 Task: In the  document boostproductivity.doc ,insert the clipart between heading and points ' search for people ' and adjust the shape height to  '3..4''
Action: Mouse moved to (316, 155)
Screenshot: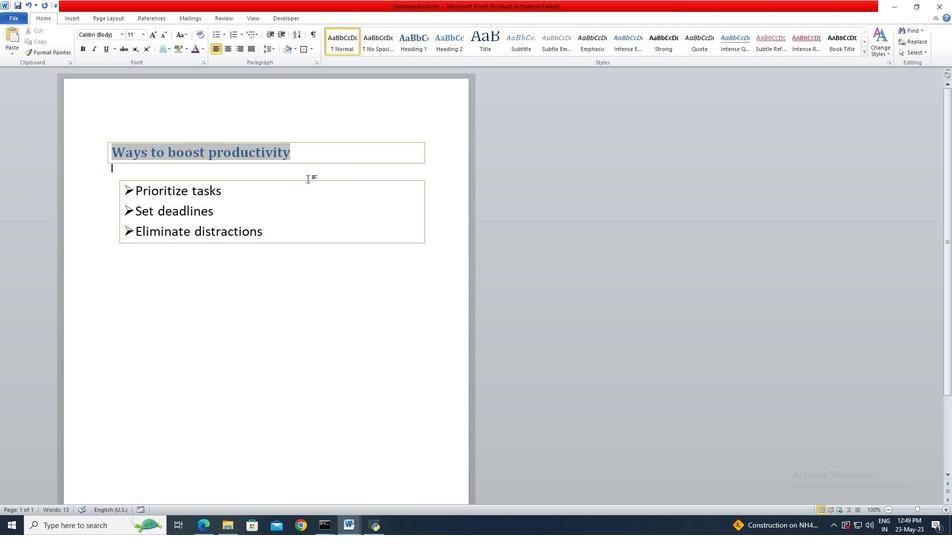 
Action: Mouse pressed left at (316, 155)
Screenshot: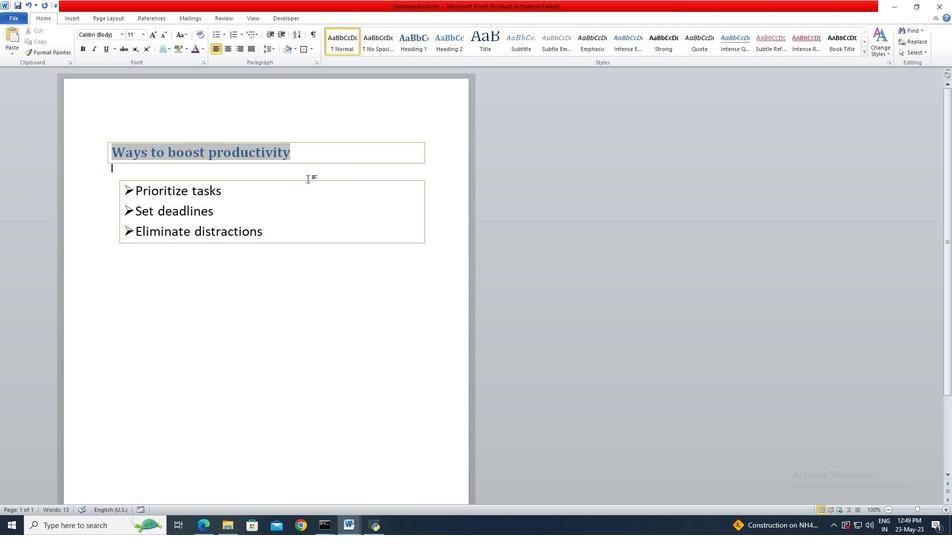 
Action: Key pressed <Key.left><Key.enter>
Screenshot: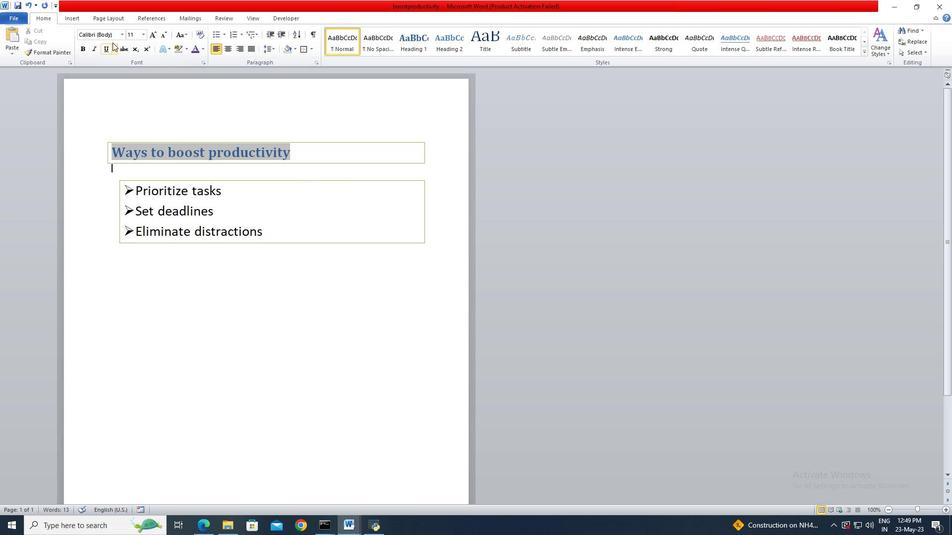 
Action: Mouse pressed left at (316, 155)
Screenshot: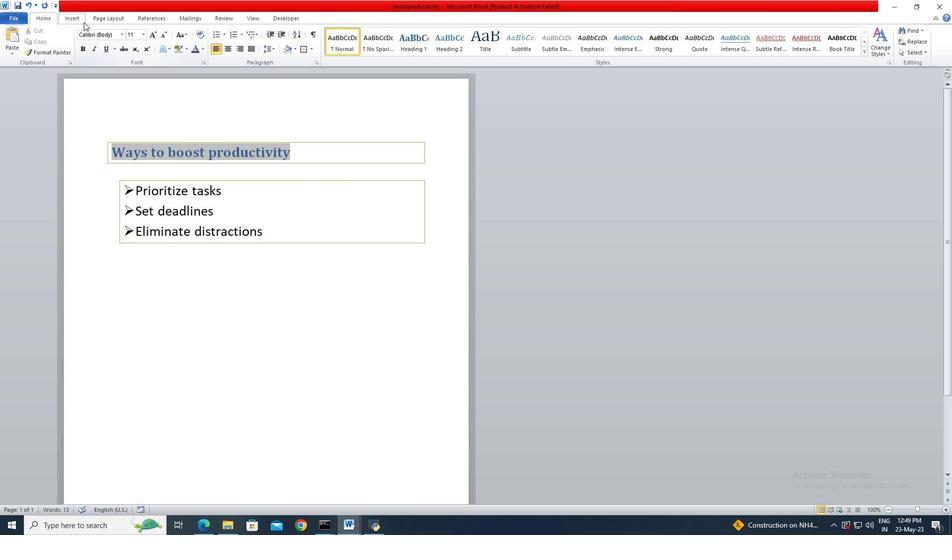 
Action: Key pressed <Key.right>
Screenshot: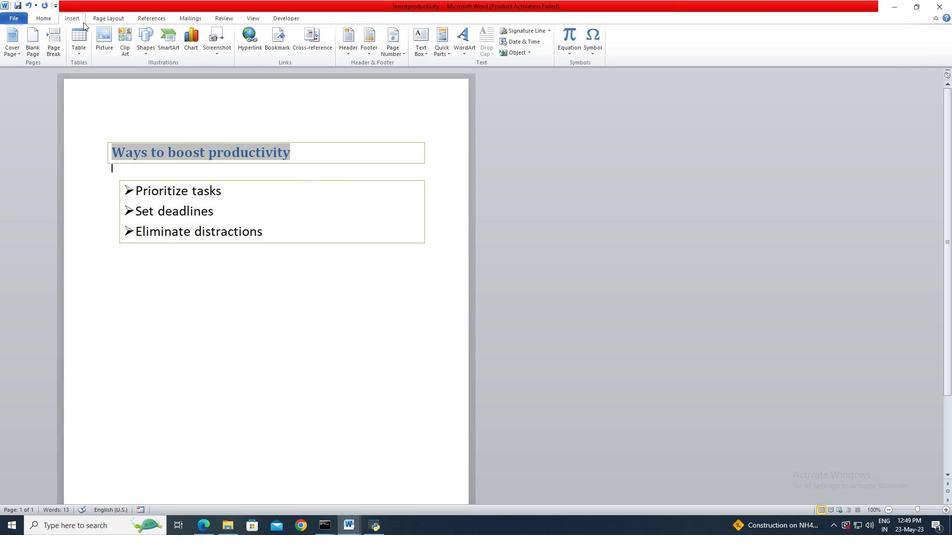 
Action: Mouse pressed left at (316, 155)
Screenshot: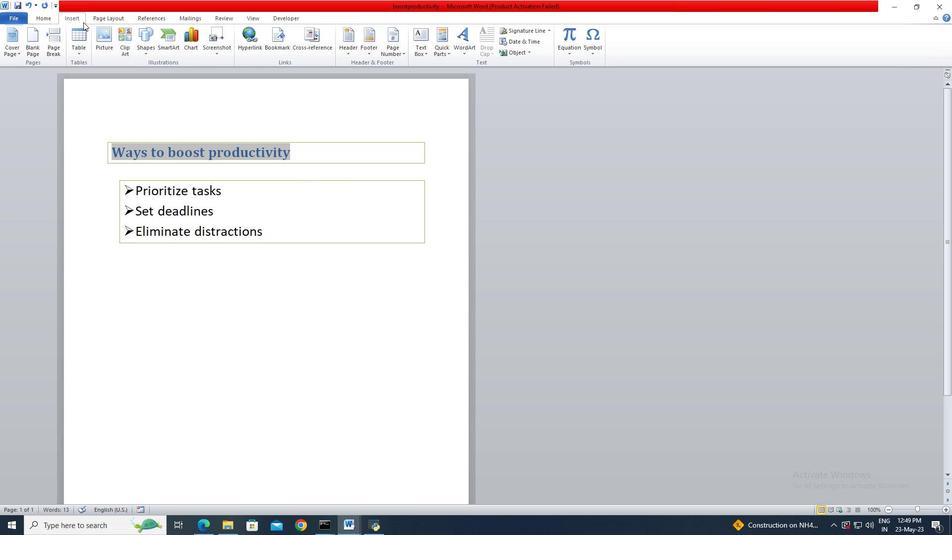 
Action: Mouse moved to (296, 155)
Screenshot: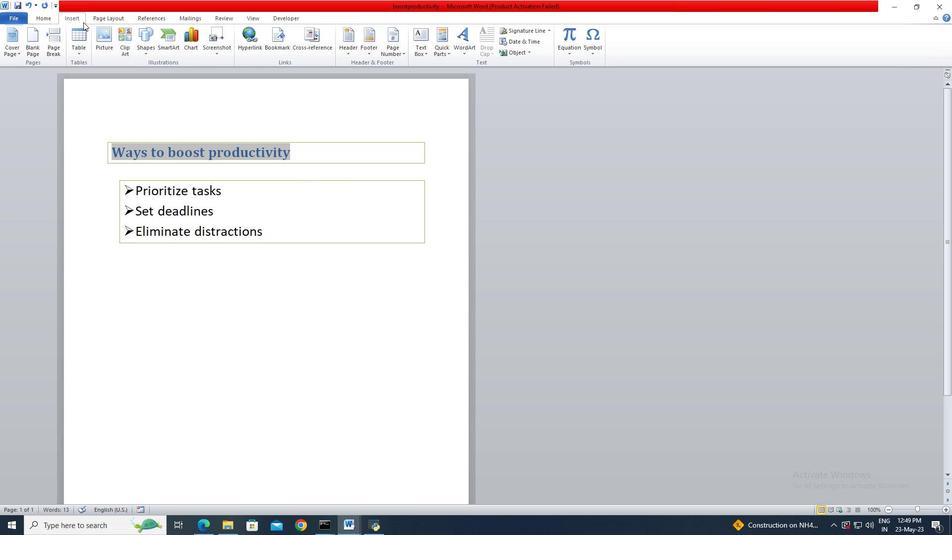 
Action: Mouse pressed left at (296, 155)
Screenshot: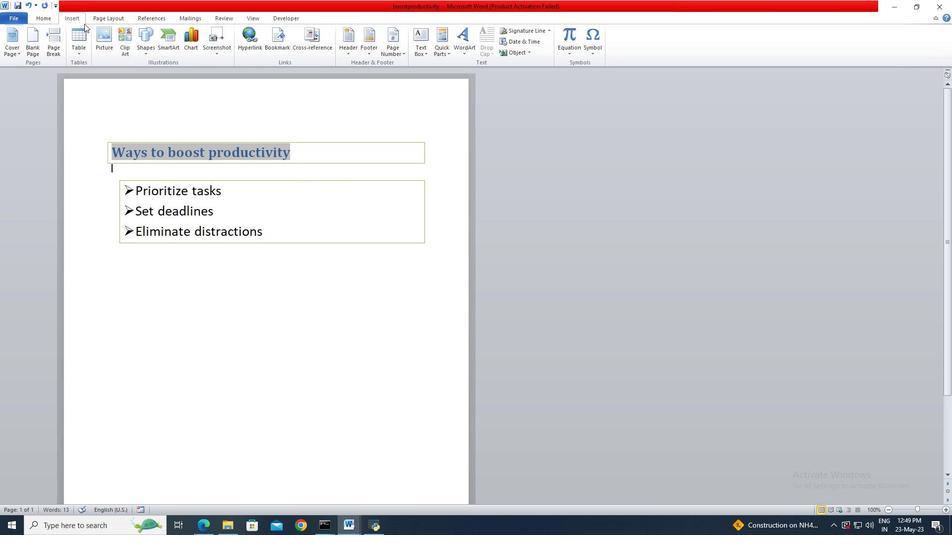 
Action: Mouse moved to (292, 152)
Screenshot: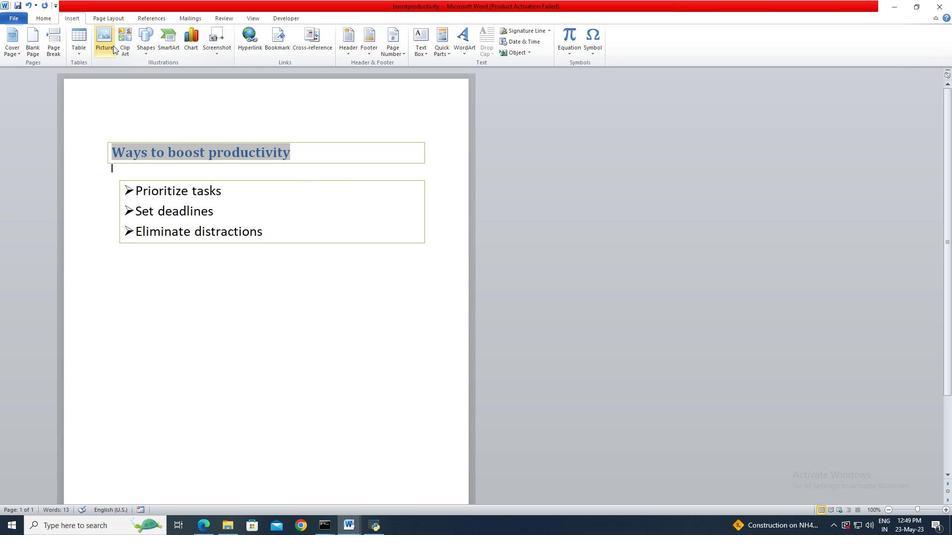 
Action: Mouse pressed left at (292, 152)
Screenshot: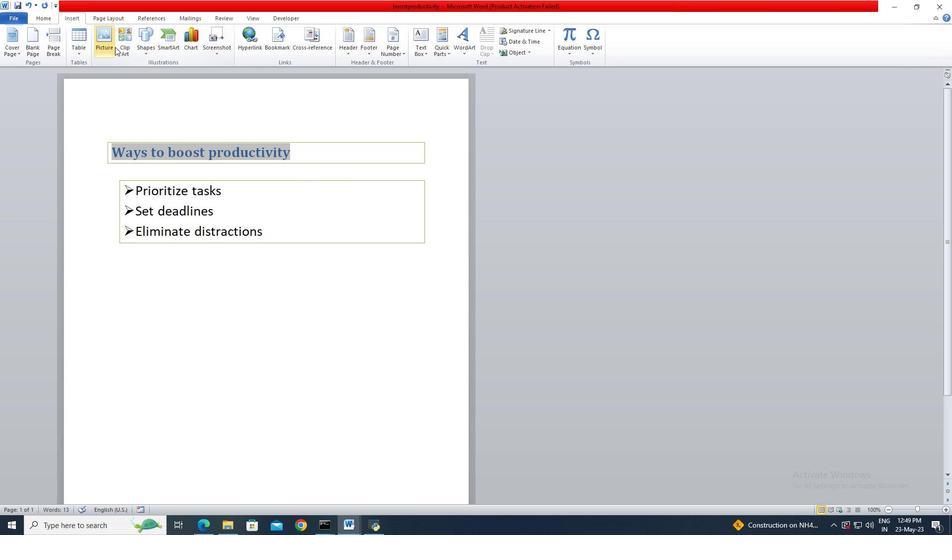 
Action: Mouse moved to (295, 153)
Screenshot: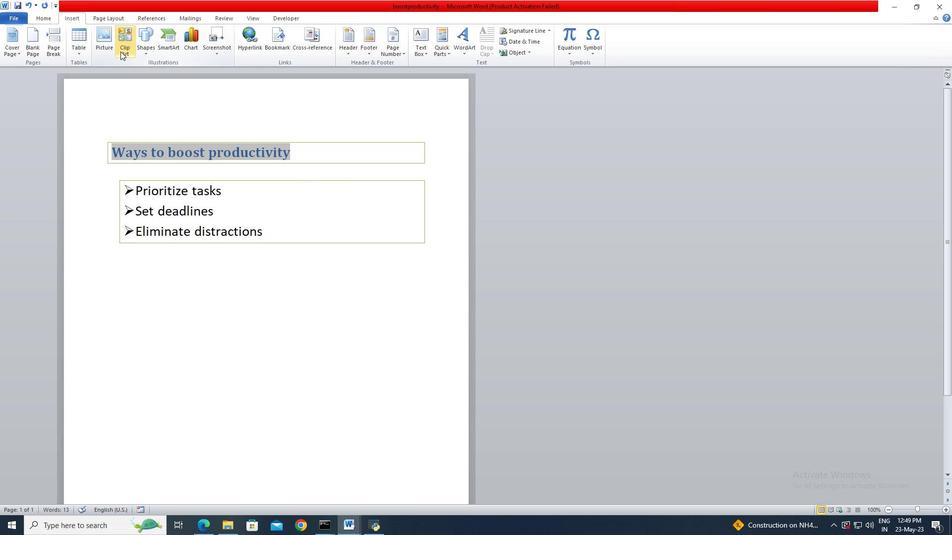 
Action: Key pressed <Key.enter>
Screenshot: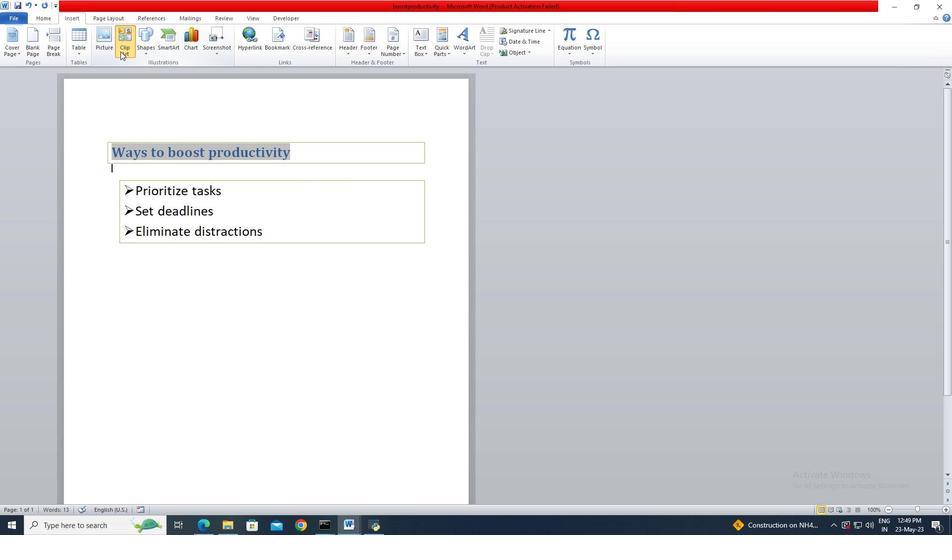 
Action: Mouse moved to (302, 158)
Screenshot: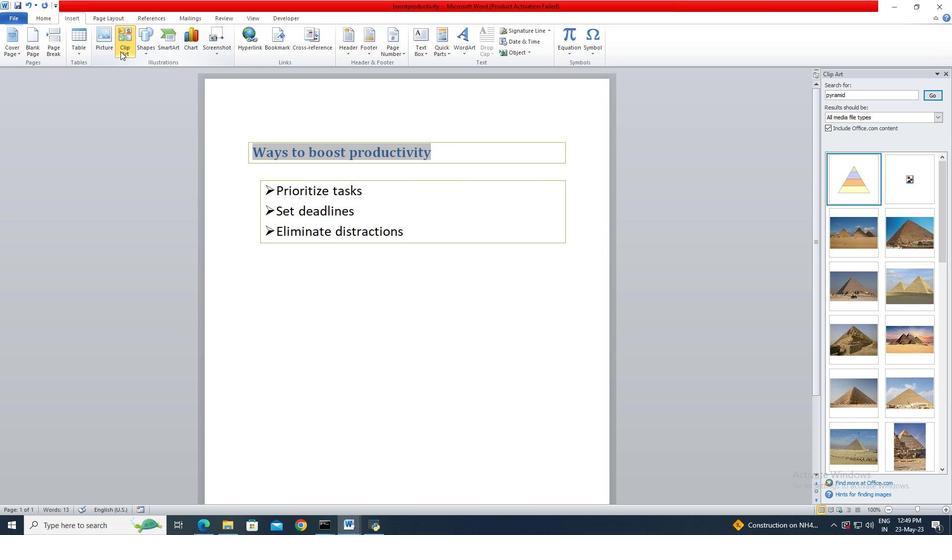 
Action: Mouse pressed left at (302, 158)
Screenshot: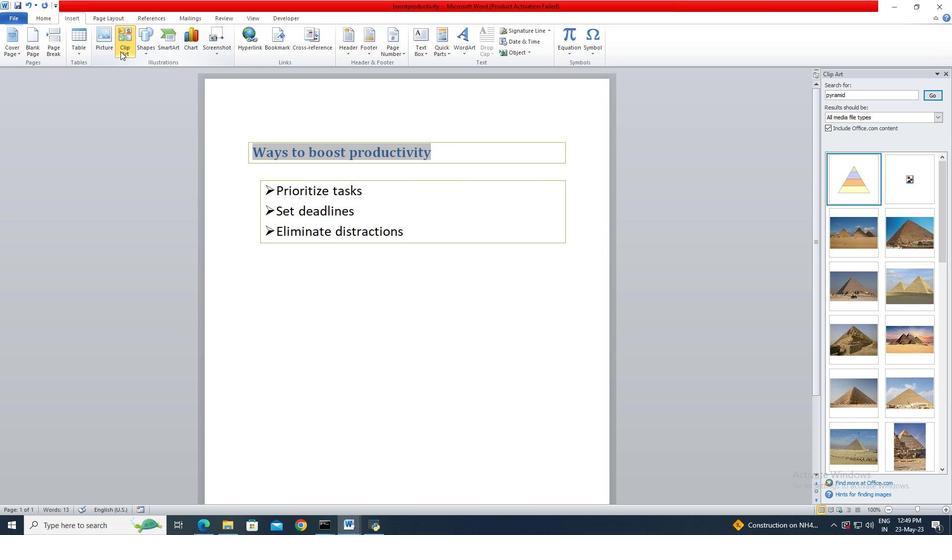 
Action: Mouse moved to (304, 157)
Screenshot: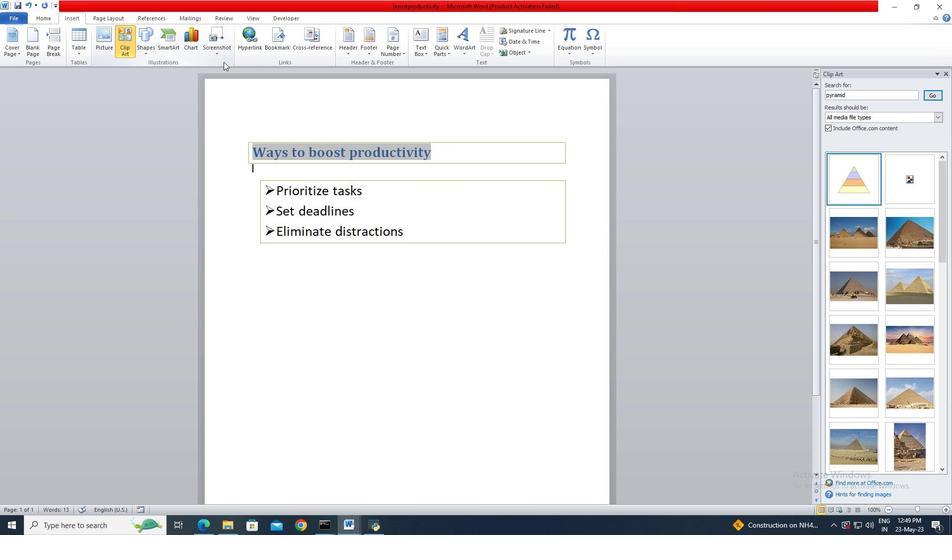
Action: Mouse pressed left at (304, 157)
Screenshot: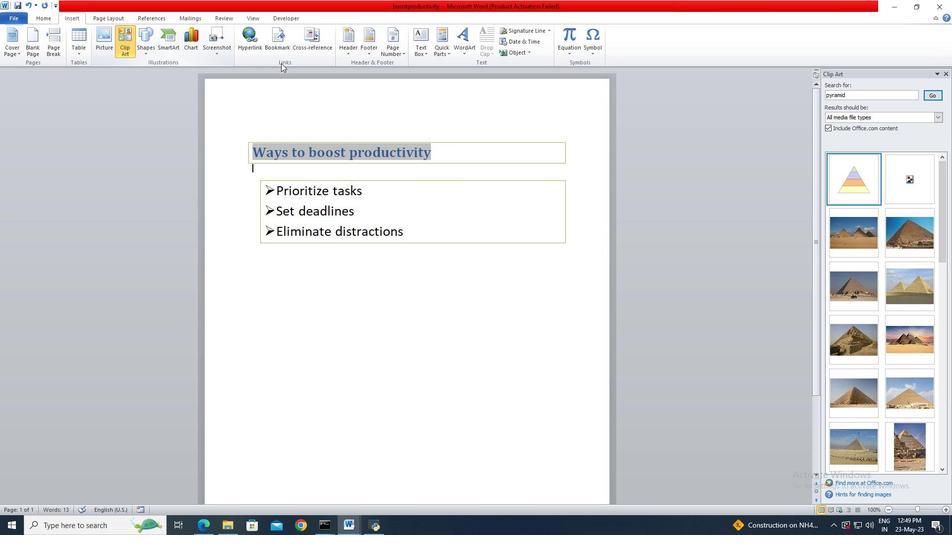 
Action: Mouse moved to (83, 22)
Screenshot: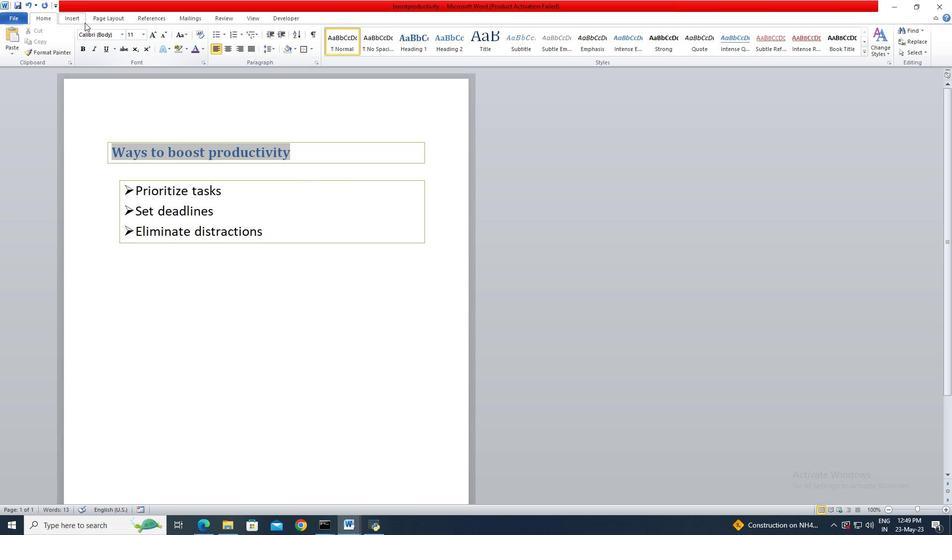 
Action: Mouse pressed left at (83, 22)
Screenshot: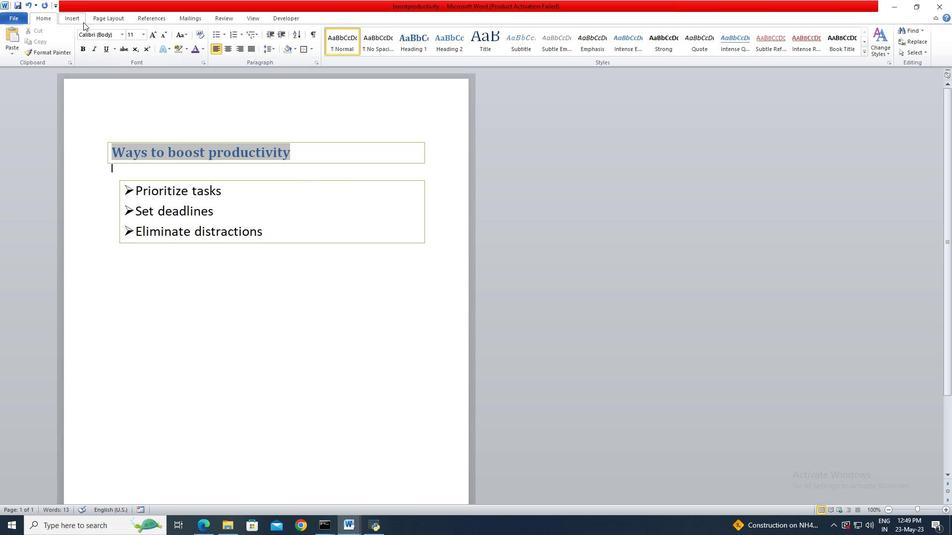 
Action: Mouse moved to (120, 51)
Screenshot: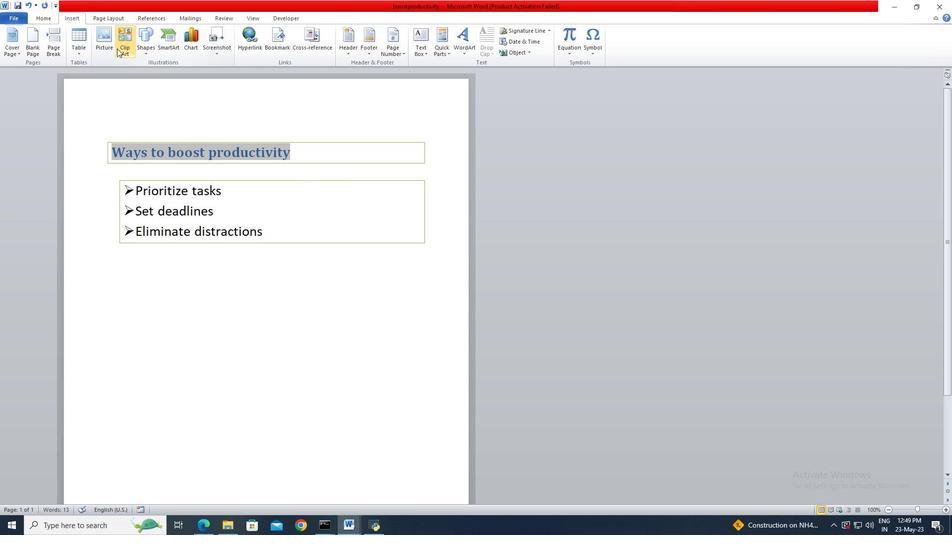 
Action: Mouse pressed left at (120, 51)
Screenshot: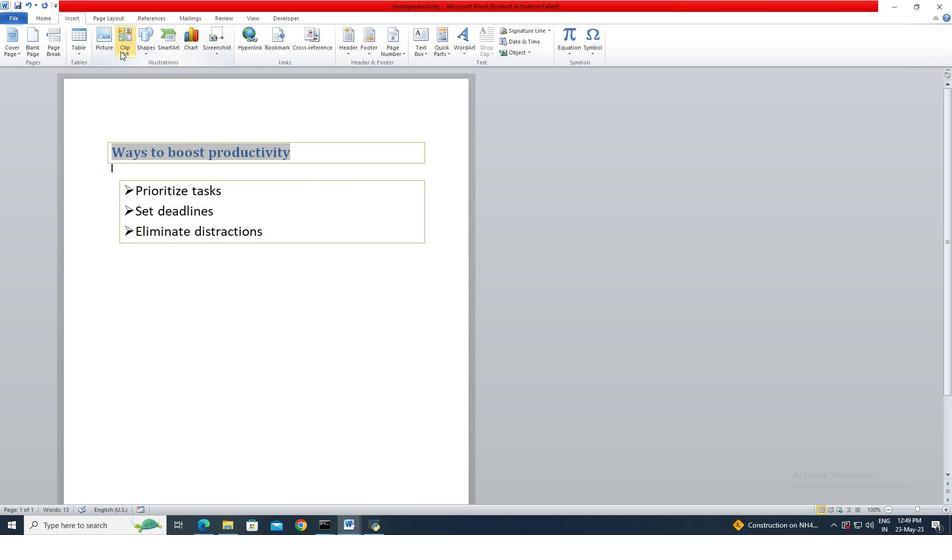 
Action: Mouse moved to (854, 97)
Screenshot: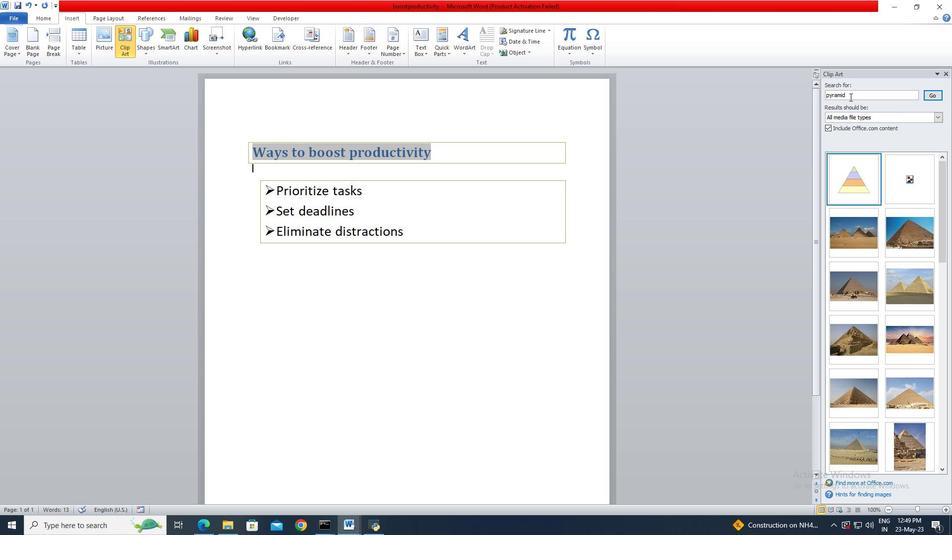 
Action: Mouse pressed left at (854, 97)
Screenshot: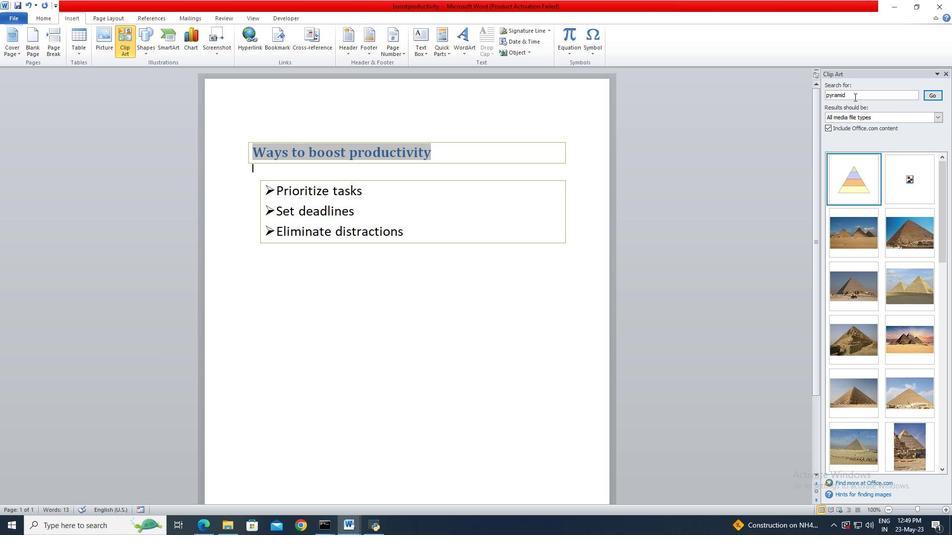 
Action: Key pressed ctrl+A<Key.delete>people<Key.enter>
Screenshot: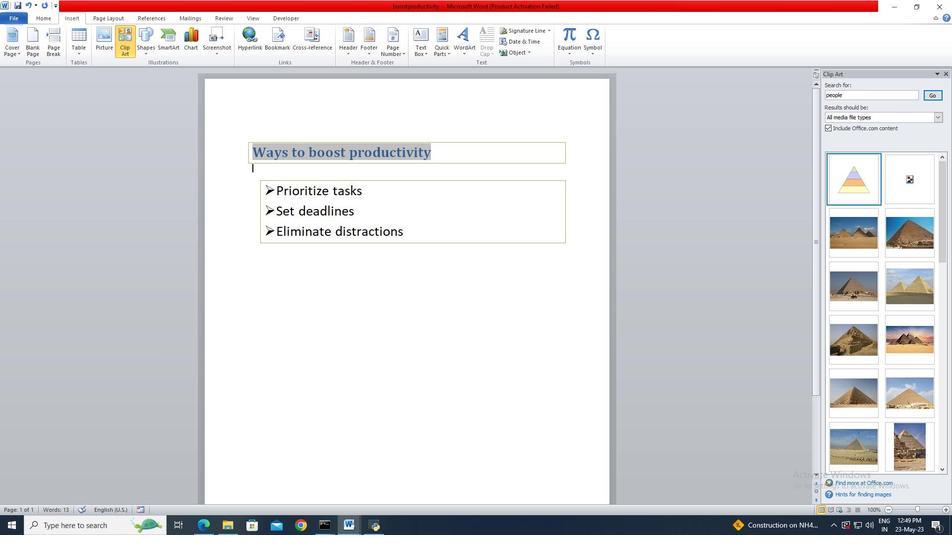 
Action: Mouse moved to (860, 181)
Screenshot: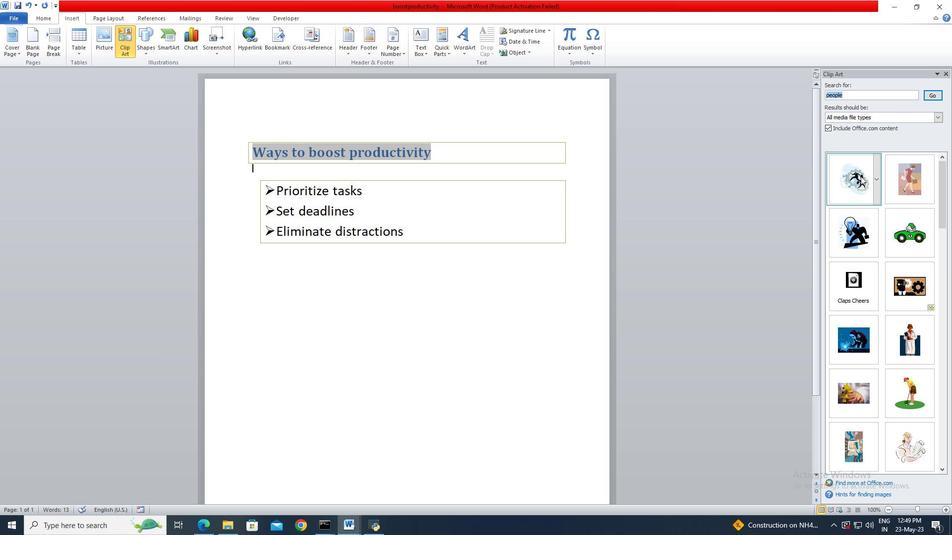 
Action: Mouse pressed left at (860, 181)
Screenshot: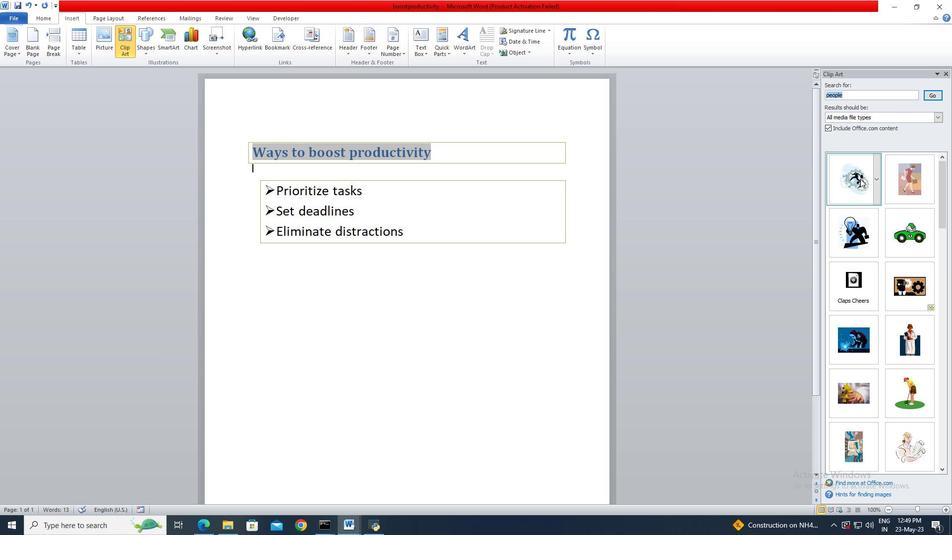 
Action: Mouse moved to (923, 35)
Screenshot: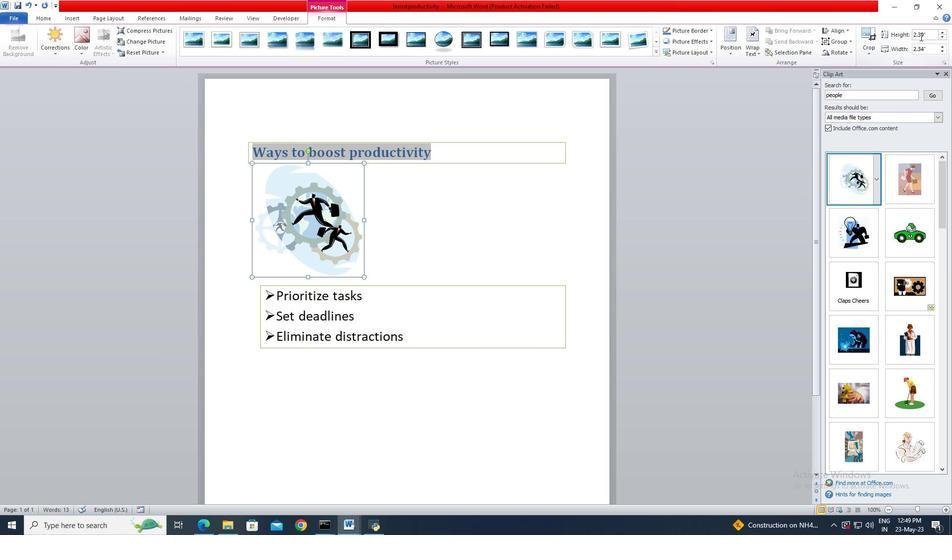 
Action: Mouse pressed left at (923, 35)
Screenshot: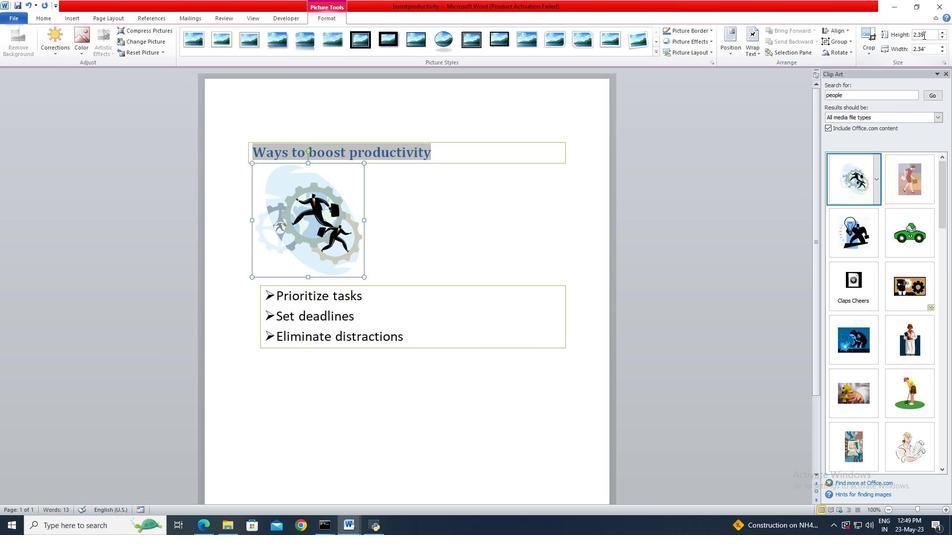 
Action: Key pressed 3.4<Key.enter>
Screenshot: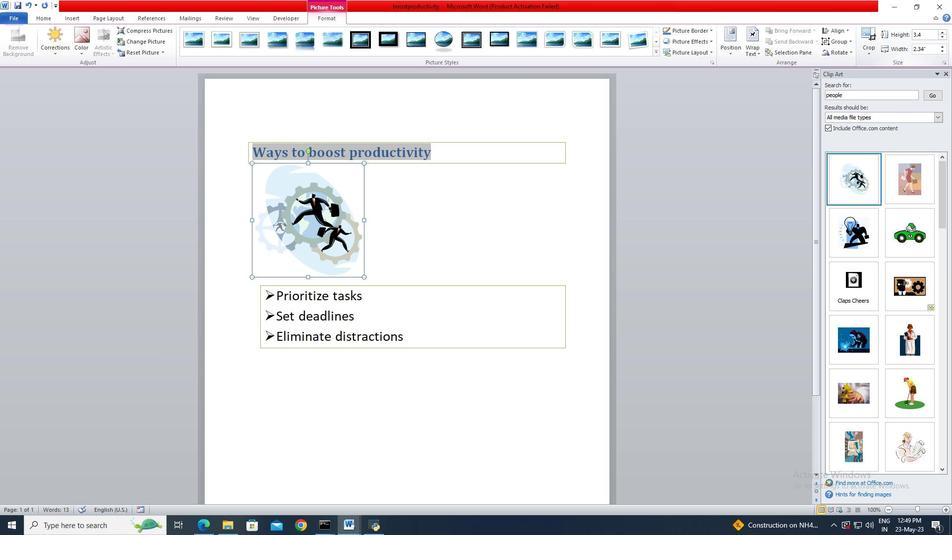 
